 Task: Compute the singular value decomposition (SVD) of a data matrix.
Action: Mouse moved to (137, 61)
Screenshot: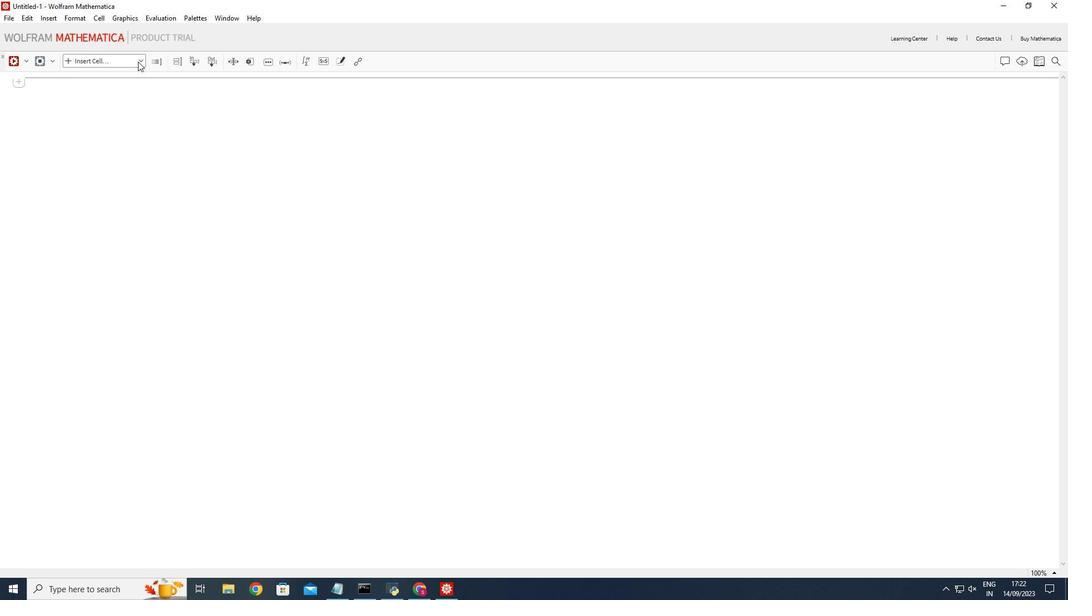
Action: Mouse pressed left at (137, 61)
Screenshot: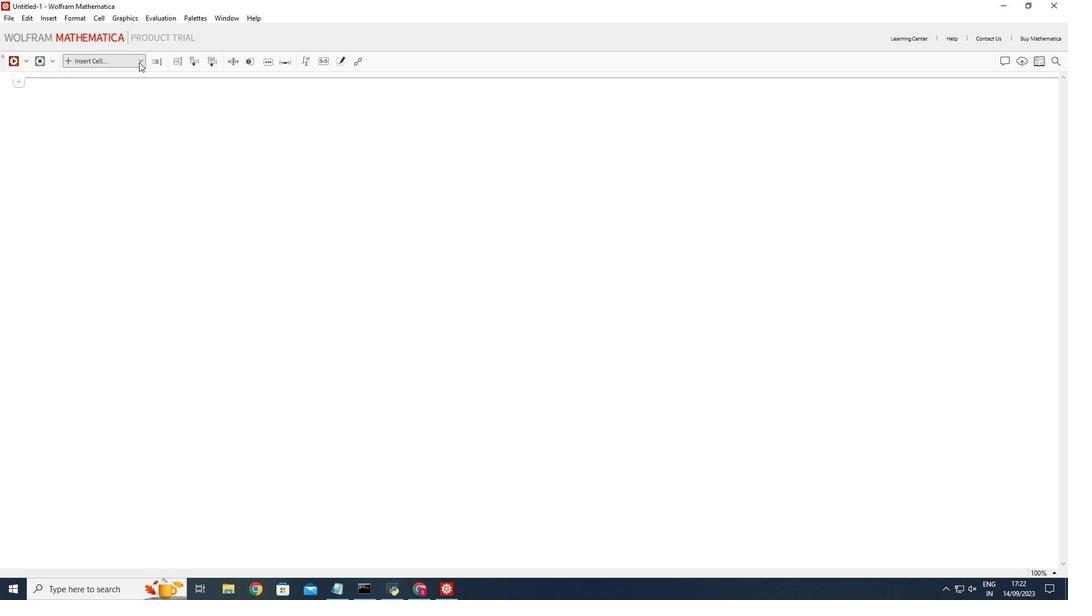 
Action: Mouse moved to (98, 82)
Screenshot: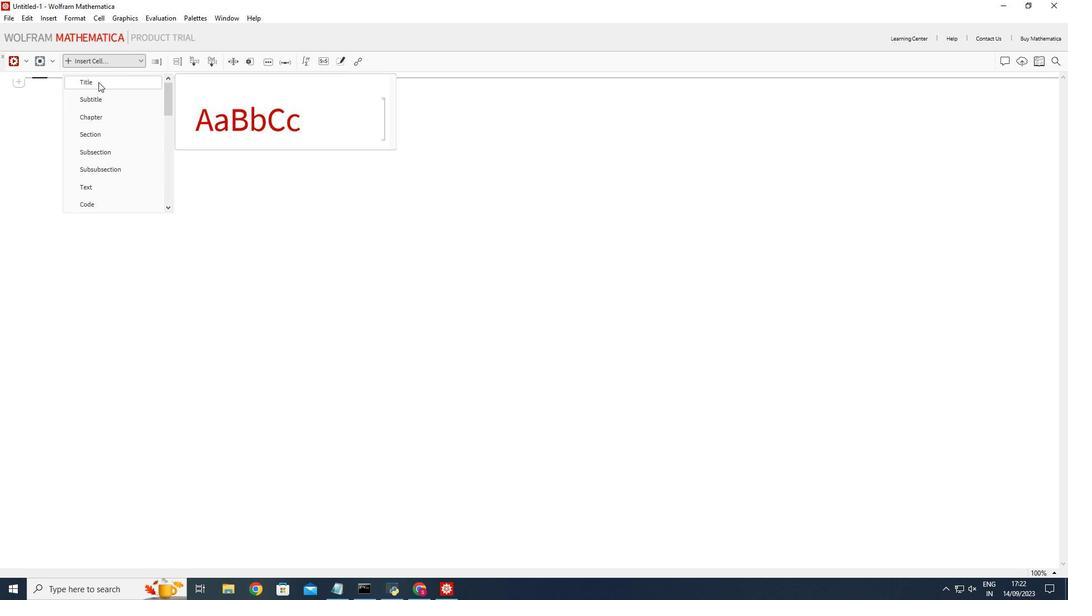 
Action: Mouse pressed left at (98, 82)
Screenshot: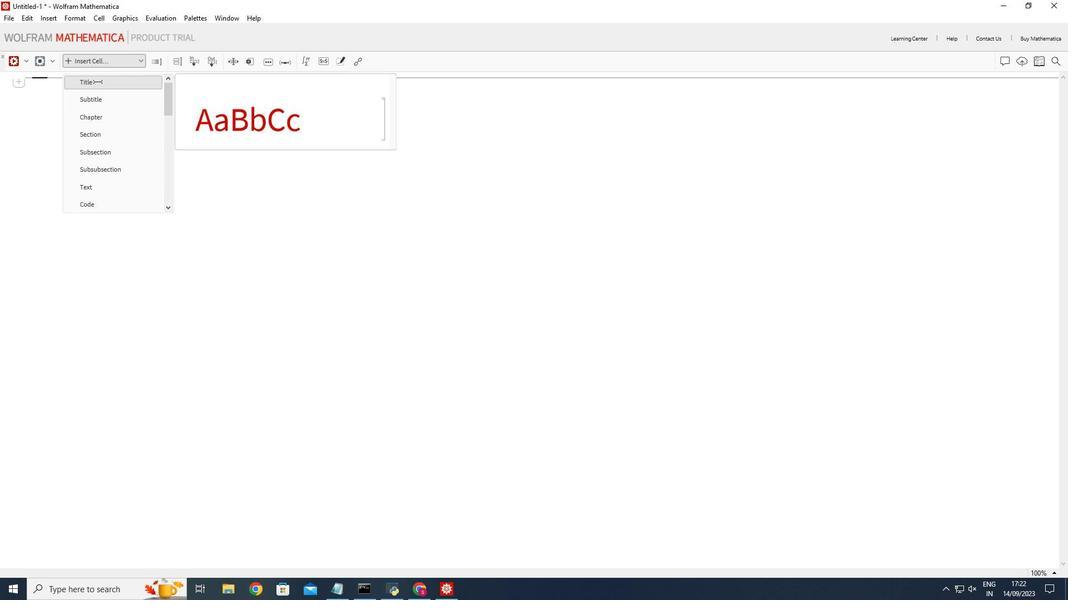
Action: Mouse moved to (91, 107)
Screenshot: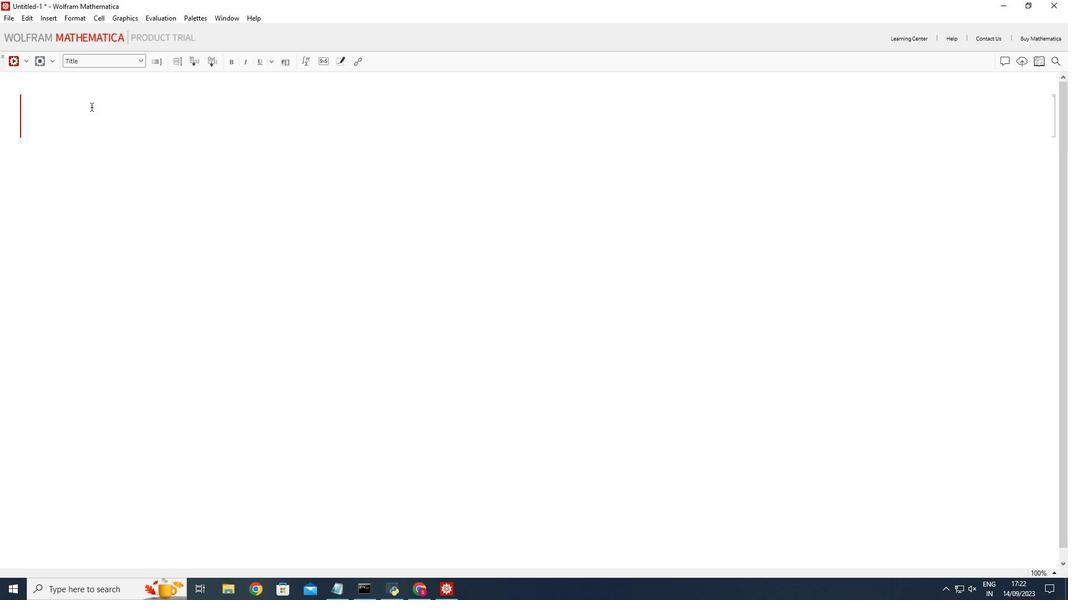 
Action: Mouse pressed left at (91, 107)
Screenshot: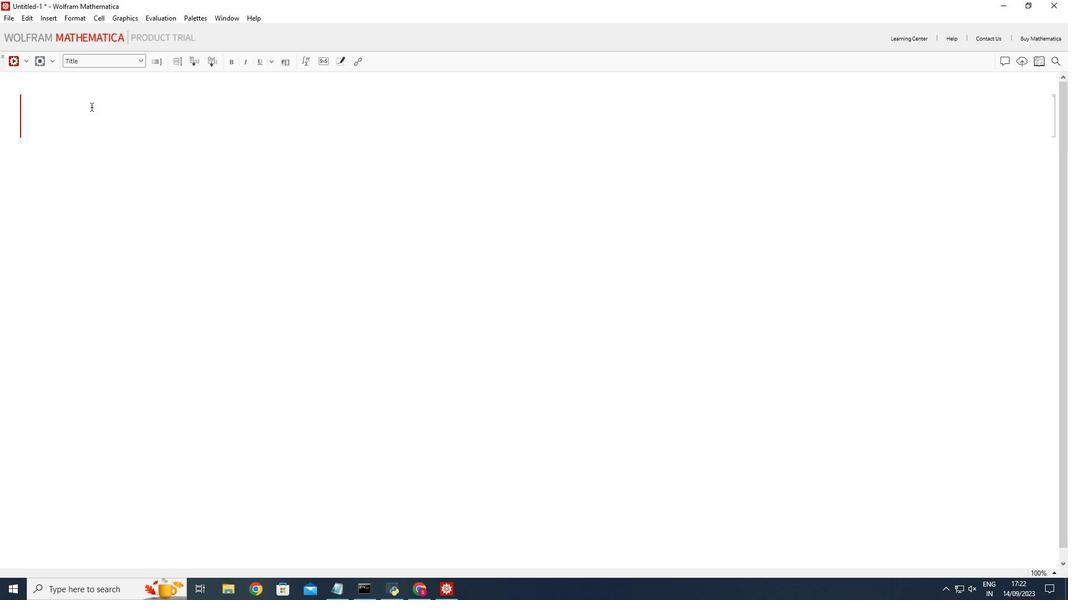 
Action: Mouse moved to (238, 280)
Screenshot: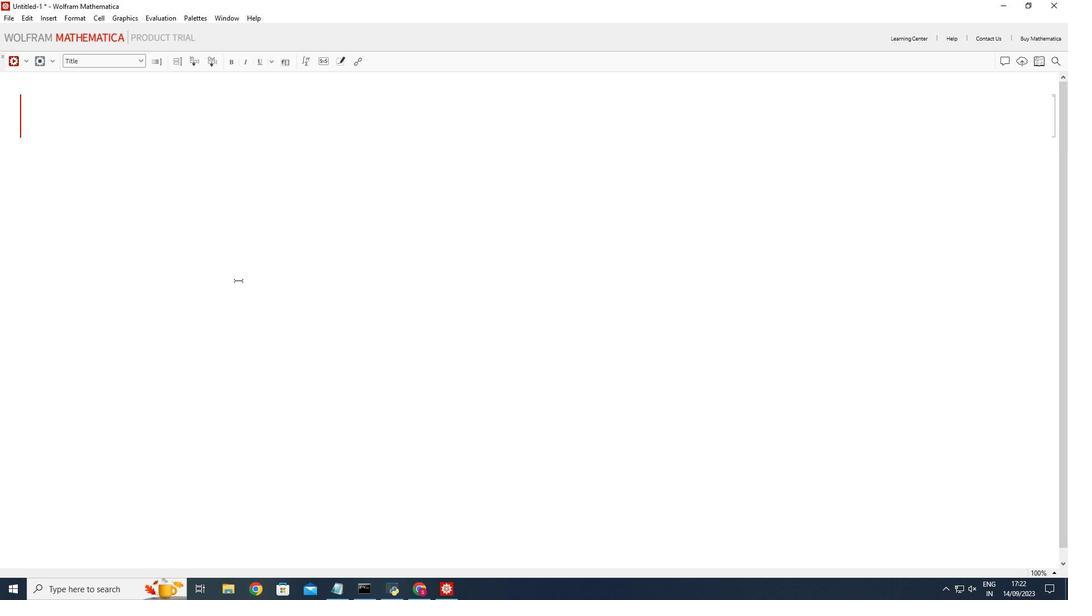 
Action: Key pressed <Key.shift_r>Singular<Key.space>value<Key.space>decomposition<Key.space><Key.shift_r>(<Key.shift_r>SVD<Key.shift_r>)<Key.space>of<Key.space>a<Key.space>data<Key.space>matrix
Screenshot: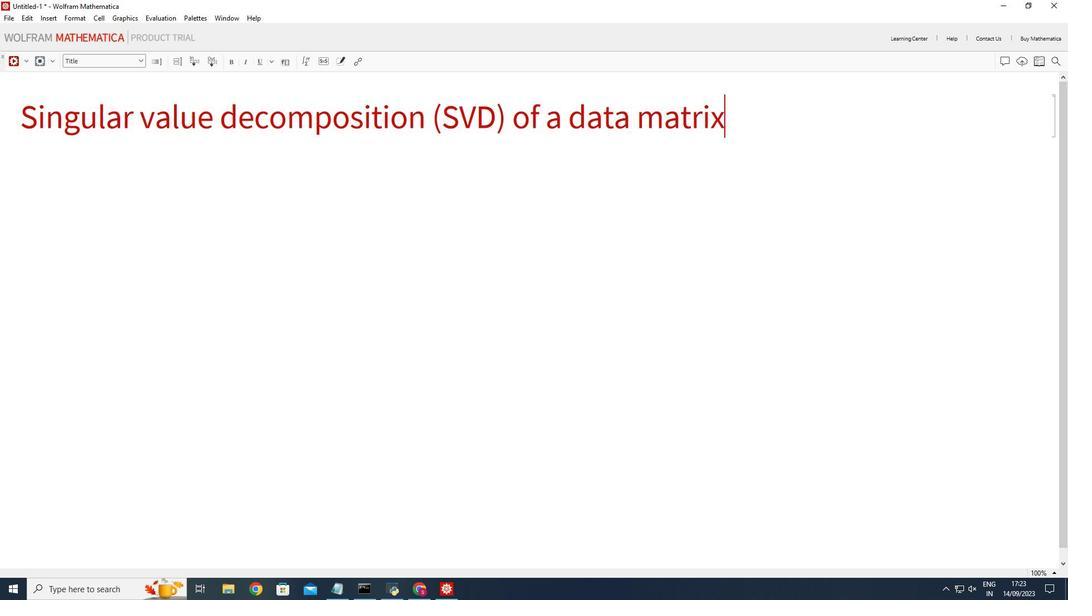 
Action: Mouse moved to (117, 240)
Screenshot: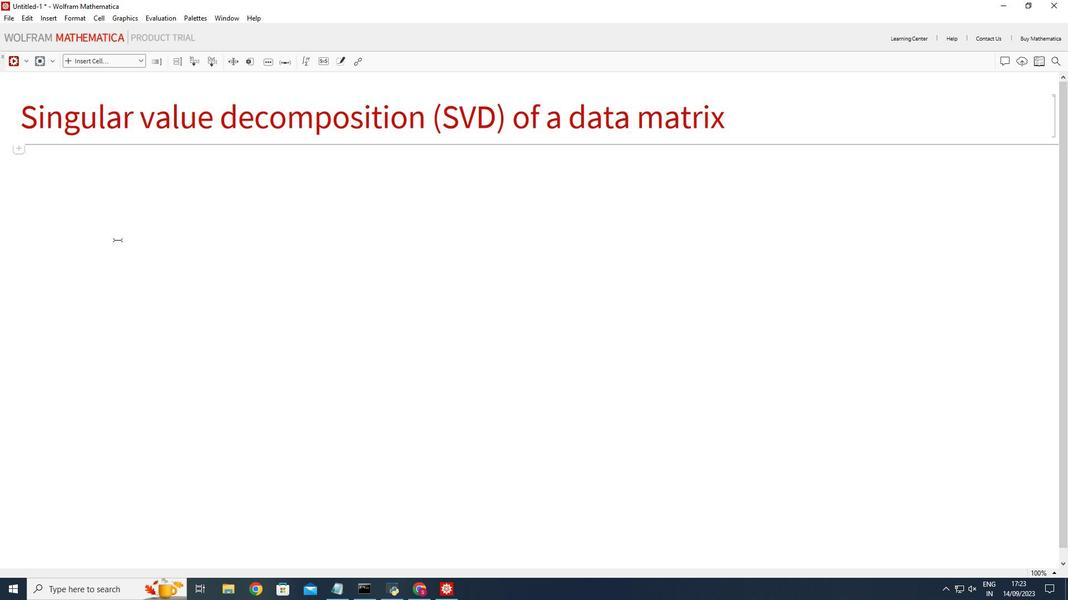 
Action: Mouse pressed left at (117, 240)
Screenshot: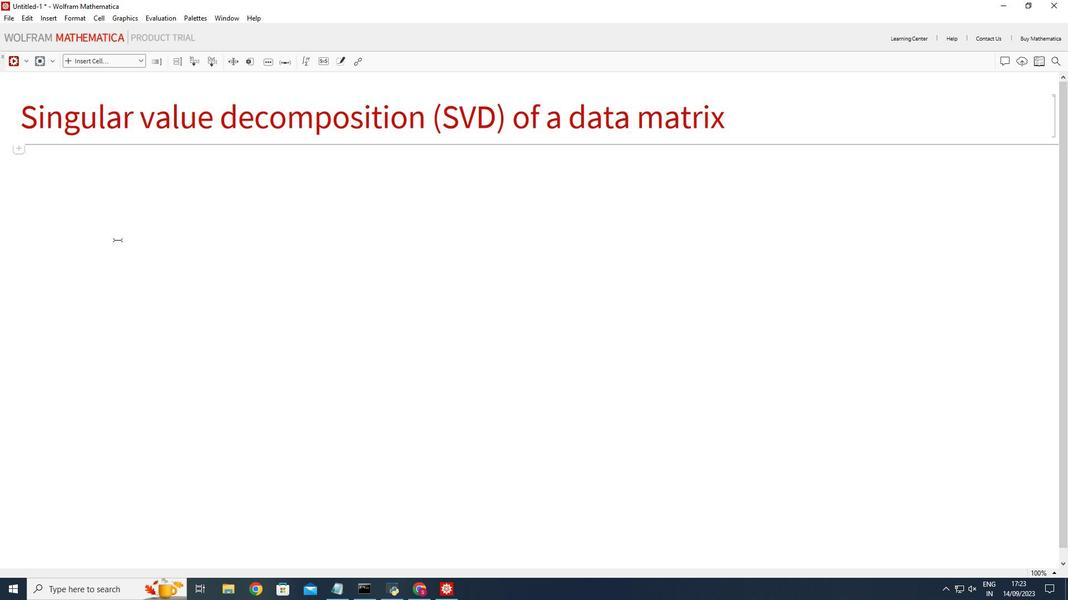 
Action: Mouse moved to (142, 63)
Screenshot: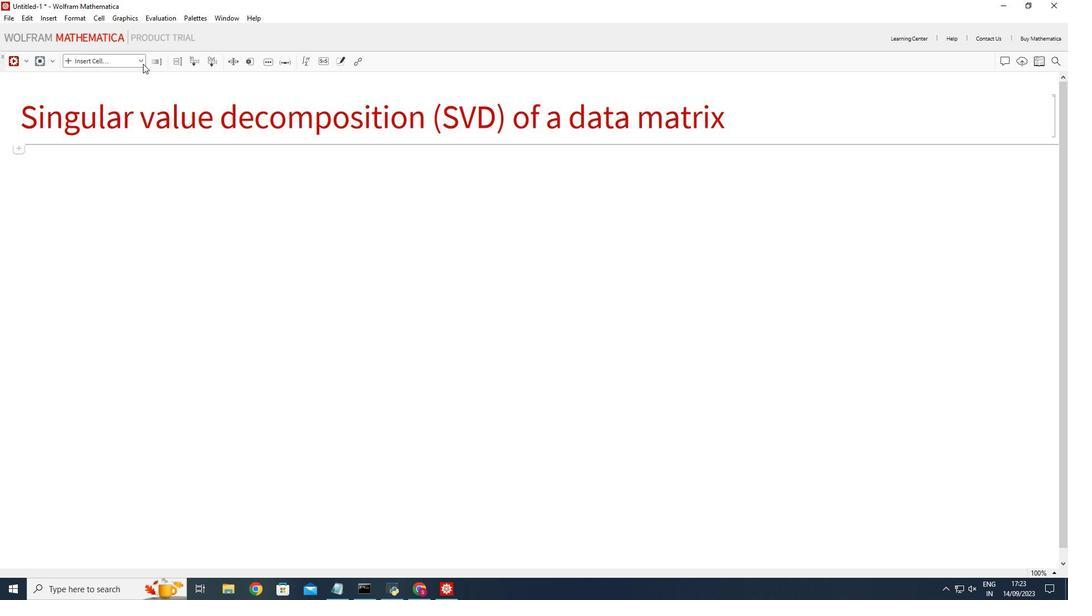 
Action: Mouse pressed left at (142, 63)
Screenshot: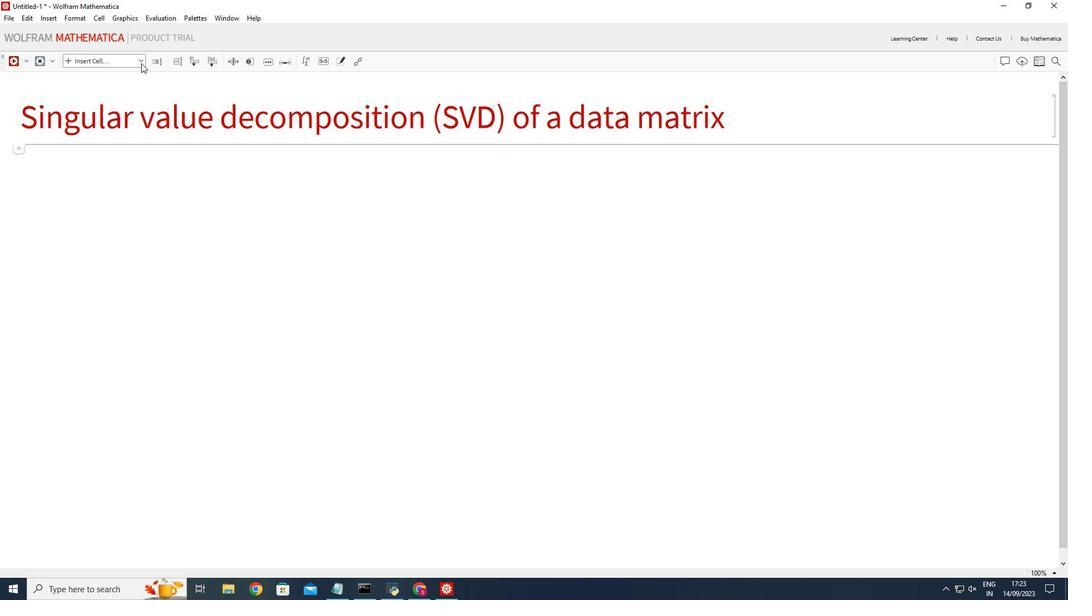 
Action: Mouse moved to (97, 206)
Screenshot: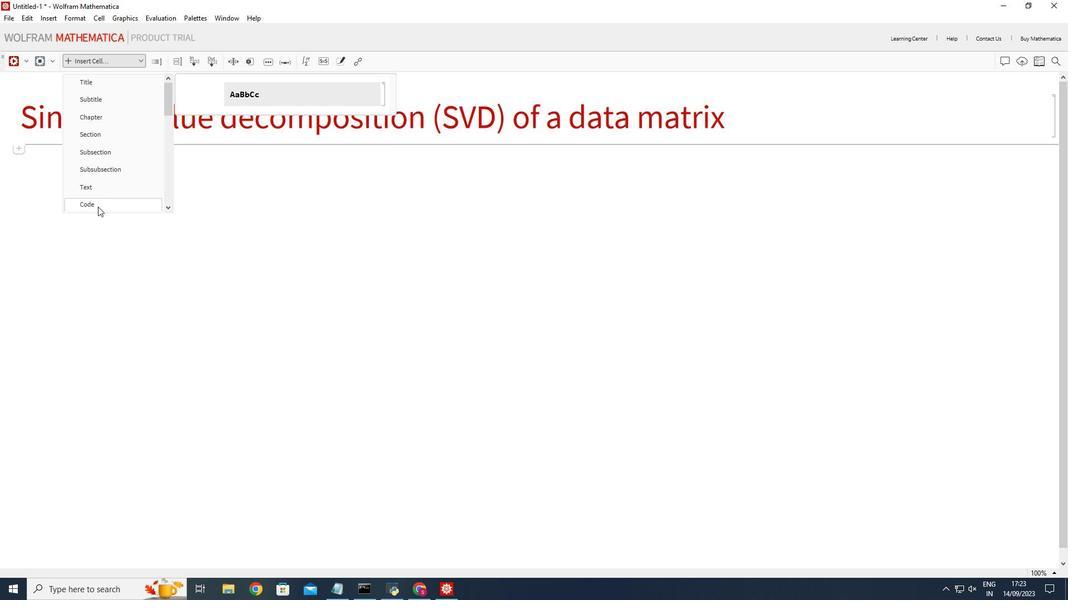 
Action: Mouse pressed left at (97, 206)
Screenshot: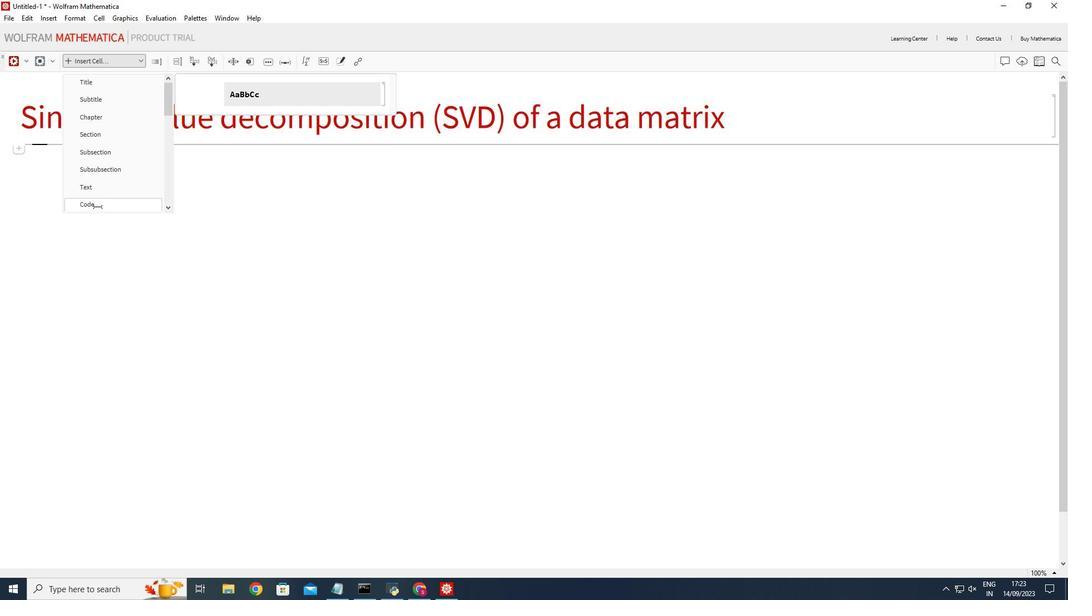 
Action: Mouse moved to (92, 163)
Screenshot: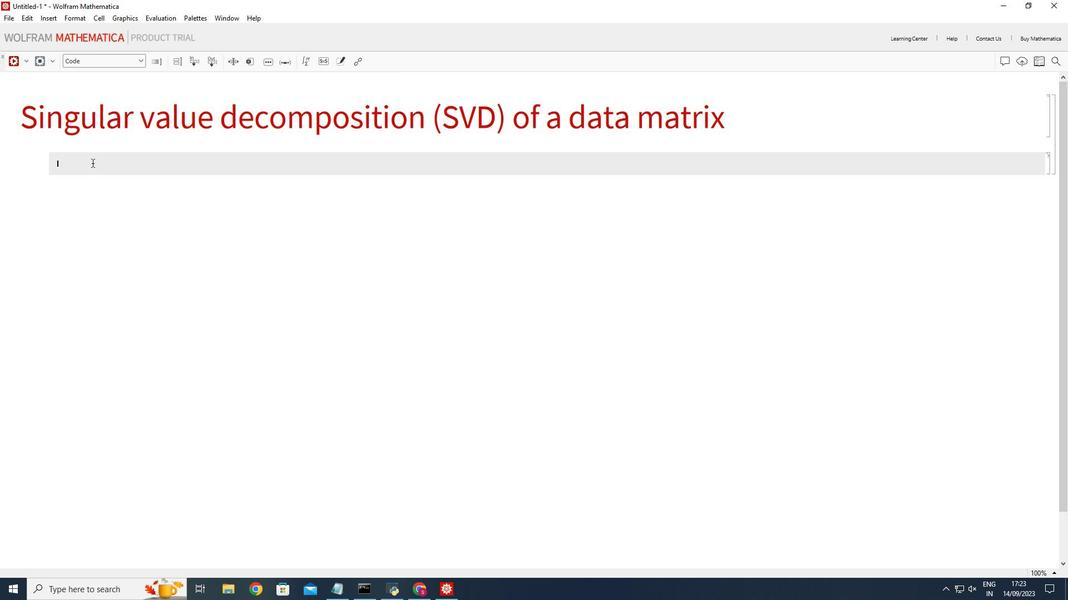 
Action: Mouse pressed left at (92, 163)
Screenshot: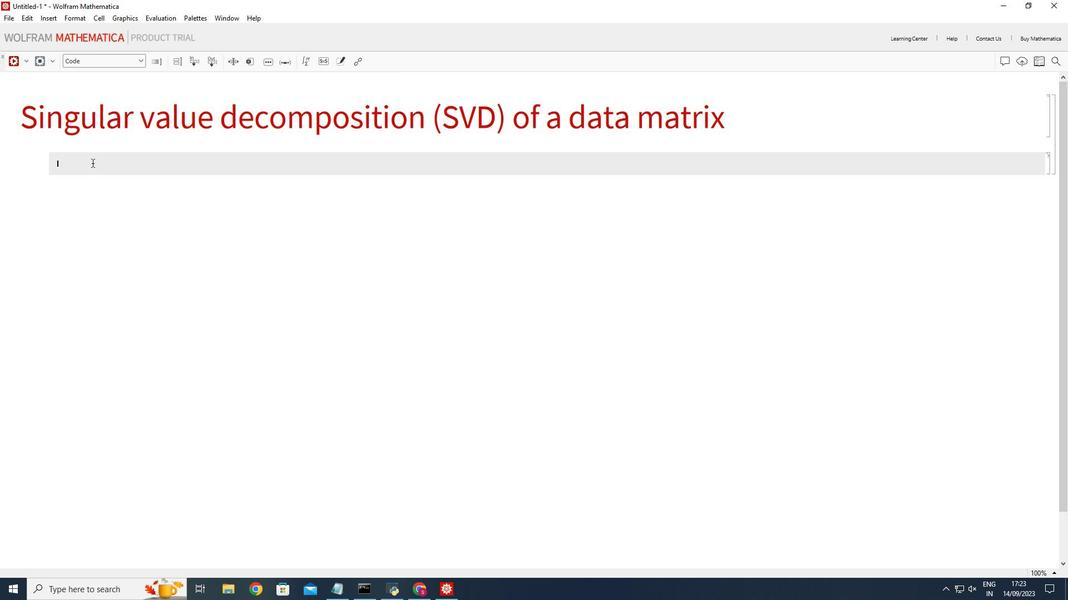 
Action: Mouse moved to (178, 249)
Screenshot: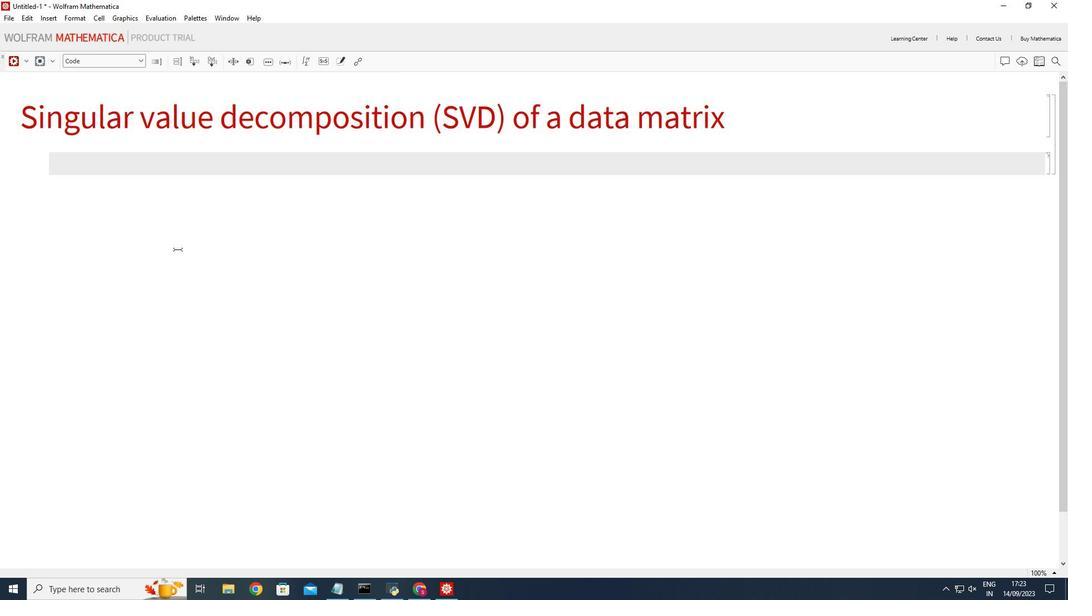 
Action: Key pressed <Key.shift_r>(<Key.shift_r>*<Key.space>
Screenshot: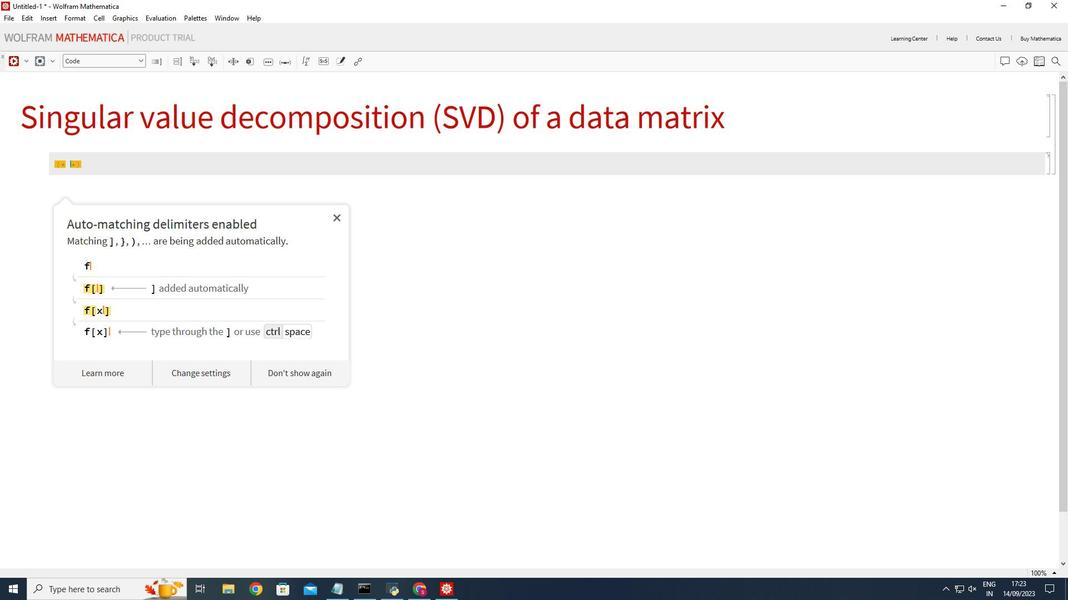 
Action: Mouse moved to (333, 219)
Screenshot: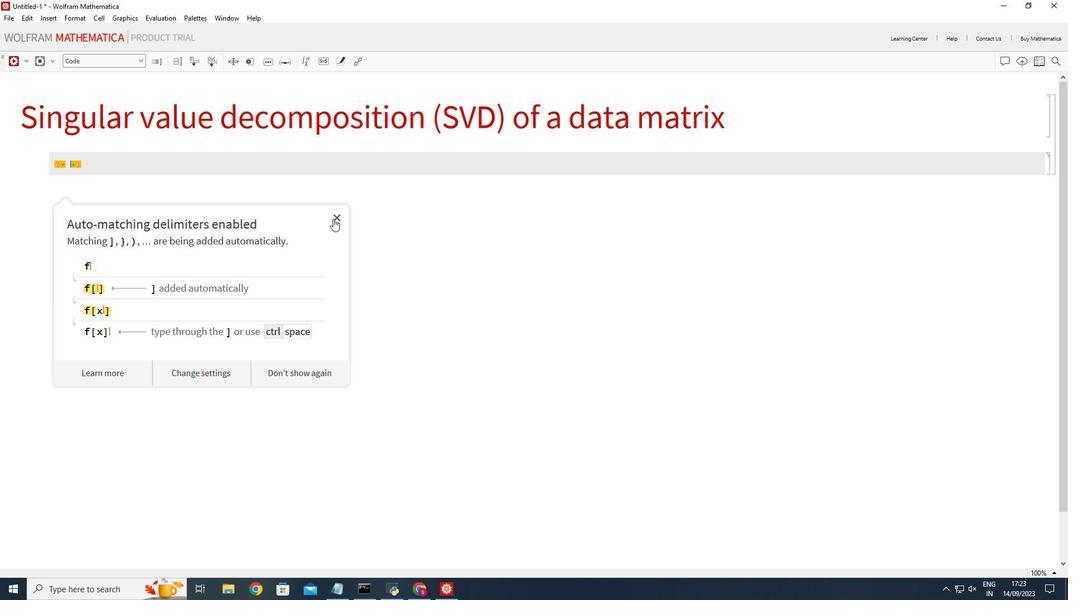 
Action: Mouse pressed left at (333, 219)
Screenshot: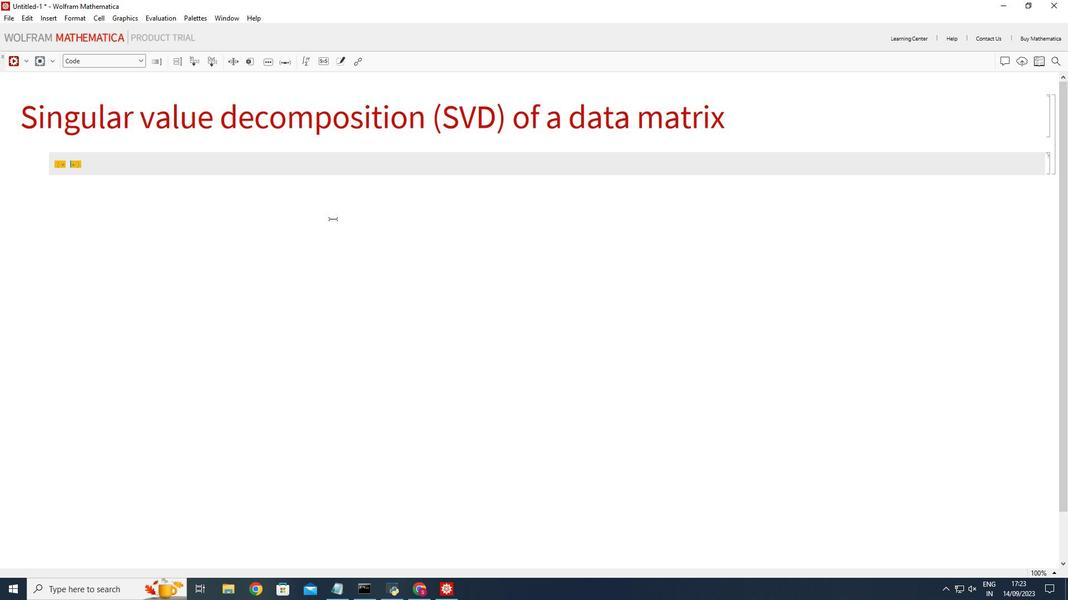 
Action: Mouse moved to (67, 164)
Screenshot: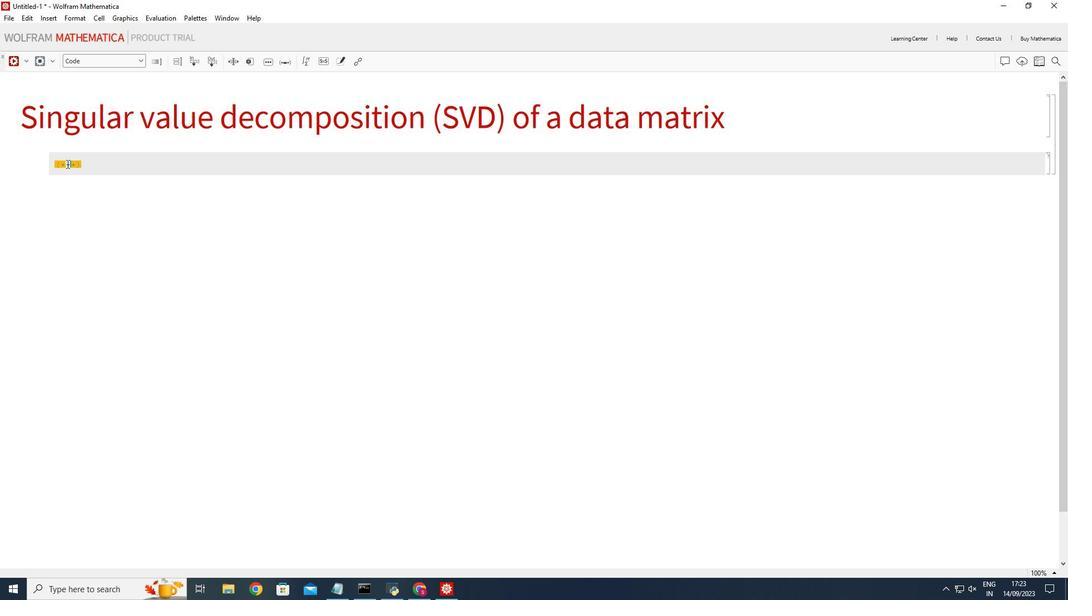 
Action: Mouse pressed left at (67, 164)
Screenshot: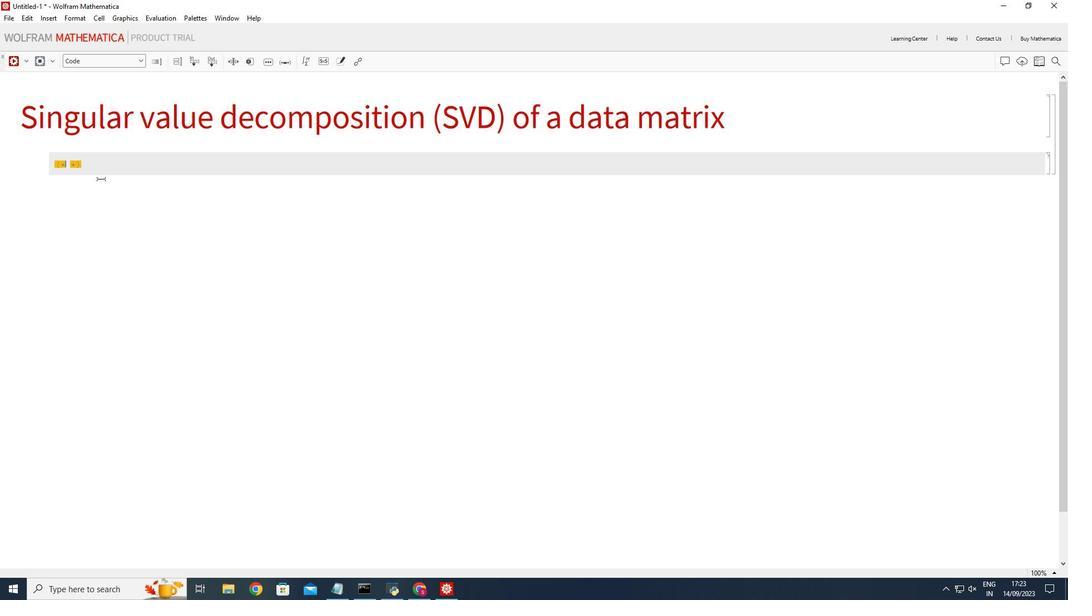 
Action: Mouse moved to (159, 193)
Screenshot: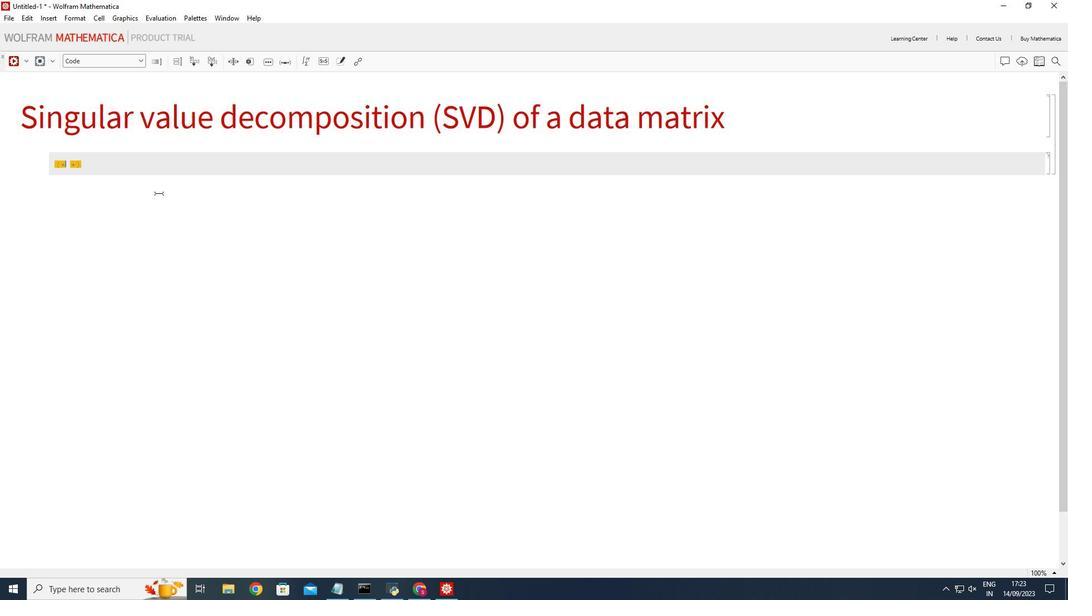 
Action: Key pressed <Key.space><Key.shift_r>Define<Key.space>your<Key.space>data<Key.space>matrix
Screenshot: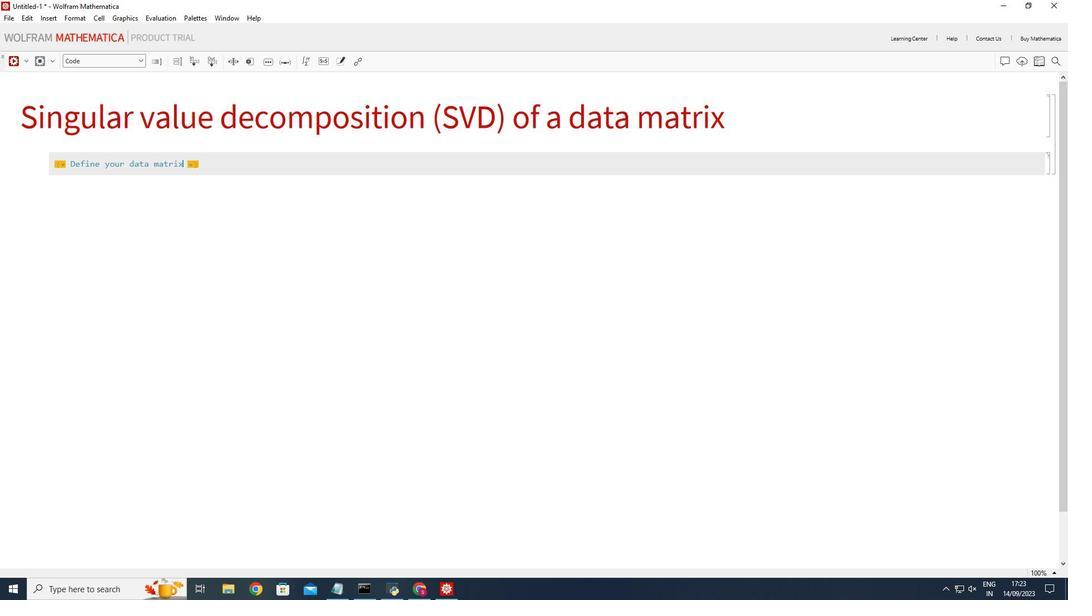 
Action: Mouse moved to (215, 169)
Screenshot: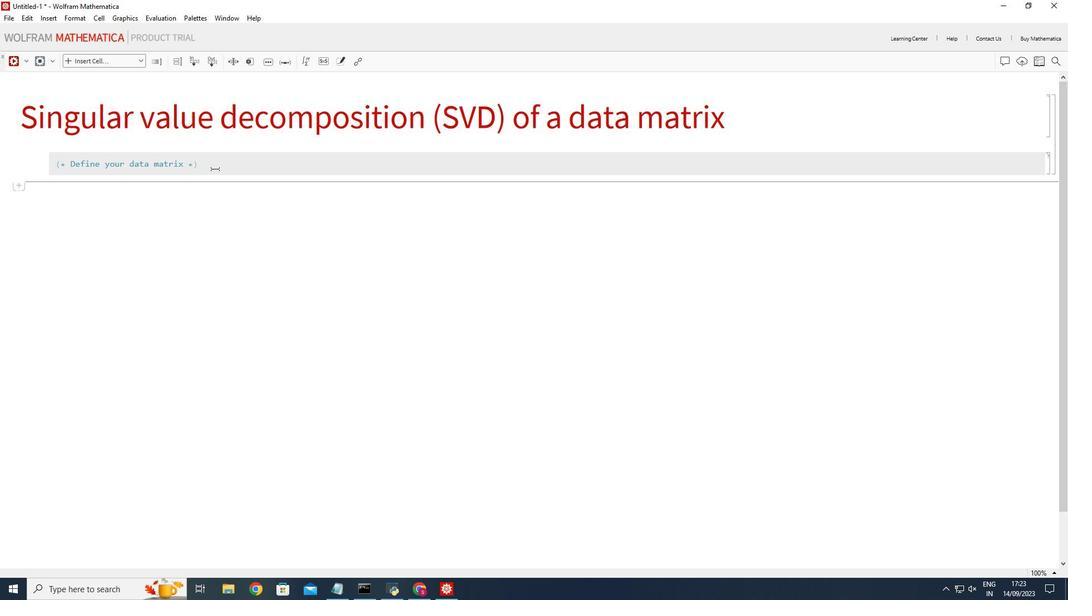 
Action: Mouse pressed left at (215, 169)
Screenshot: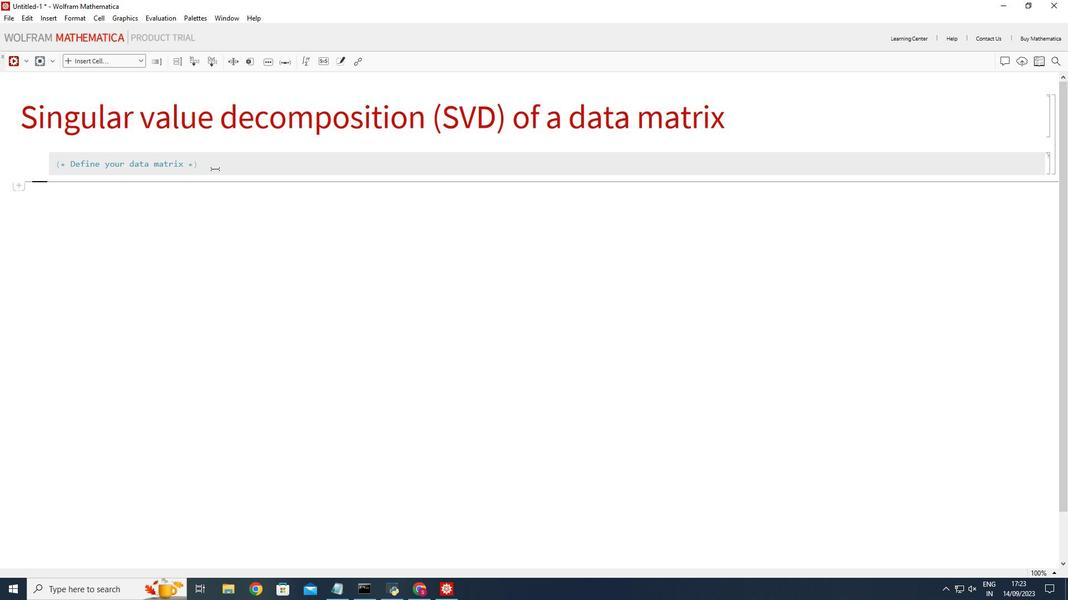
Action: Mouse moved to (214, 164)
Screenshot: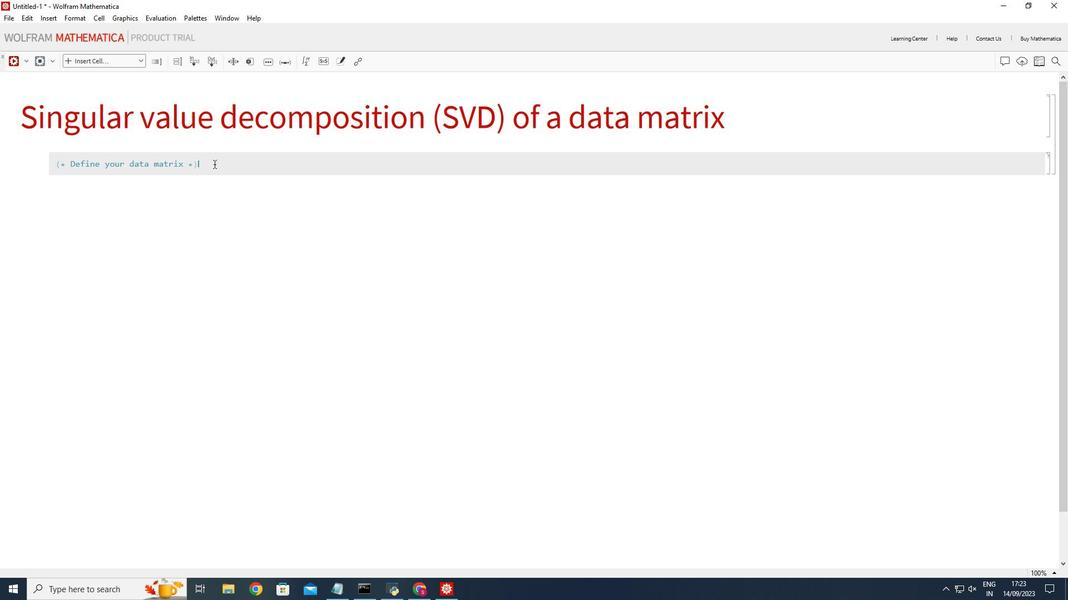 
Action: Mouse pressed left at (214, 164)
Screenshot: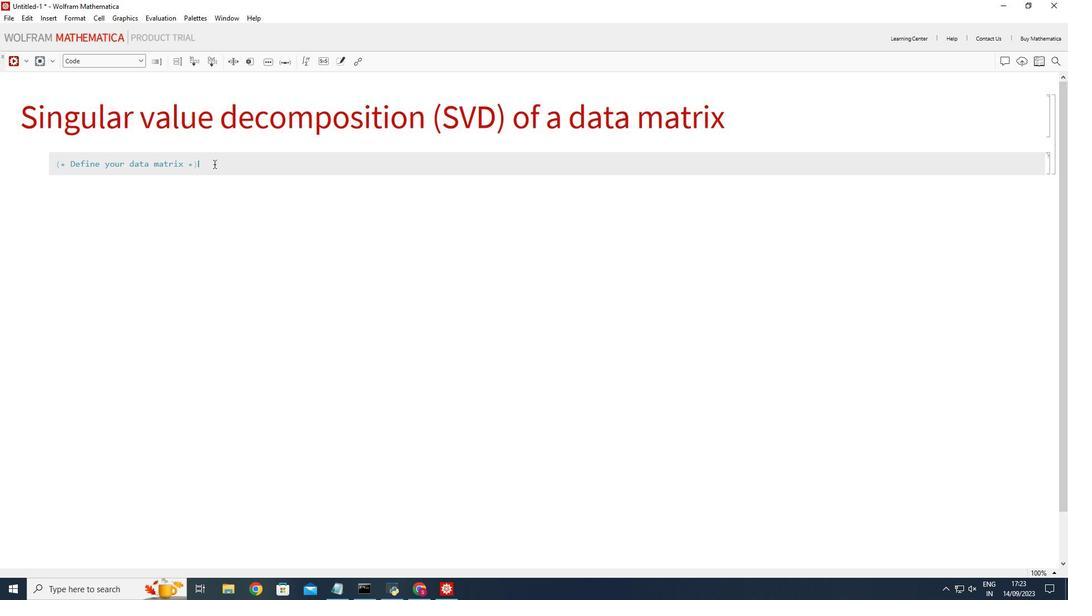 
Action: Key pressed <Key.enter>data<Key.shift_r>Matrix<Key.space>=<Key.space><Key.shift_r>{{1,2,3<Key.right>,<Key.space><Key.shift_r>{4,5,6<Key.right>,<Key.shift_r>{7,8,9<Key.right><Key.right>;<Key.enter><Key.enter><Key.shift_r>(*<Key.shift_r>Compute<Key.space>the<Key.space><Key.shift_r>SVD<Key.right><Key.right><Key.enter><Key.shift_r><Key.shift_r>{<Key.shift_r>U,<Key.shift_r>S,<Key.shift_r>V<Key.right><Key.space>=<Key.space><Key.shift_r>Singular<Key.shift_r>Value<Key.shift_r>Decomposition[data<Key.shift_r>Matrix<Key.right>;<Key.enter><Key.enter><Key.shift_r>(*<Key.space><Key.shift_r>U<Key.space>is<Key.space>the<Key.space>left<Key.space>singular<Key.space>vectors,<Key.space><Key.shift_r>S<Key.space>is<Key.space>the<Key.space>diagonal<Key.space>matrix<Key.space>of<Key.space>singular<Key.space>values,<Key.space><Key.shift_r>V<Key.space>is<Key.space>the<Key.space>right<Key.space>singular<Key.space>vectors<Key.right><Key.right><Key.enter><Key.enter><Key.shift_r>(*<Key.space><Key.shift_r>Display<Key.space>the<Key.space>results<Key.space><Key.right><Key.right><Key.enter><Key.shift_r>Matrix<Key.shift_r>Form[u<Key.backspace><Key.shift_r>U<Key.right><Key.enter><Key.shift_r>Matrix<Key.shift_r>Form[<Key.shift_r>S<Key.right><Key.enter><Key.shift_r>Matrix<Key.shift_r>Form[<Key.shift_r>V<Key.right><Key.enter><Key.shift_r><Key.enter>
Screenshot: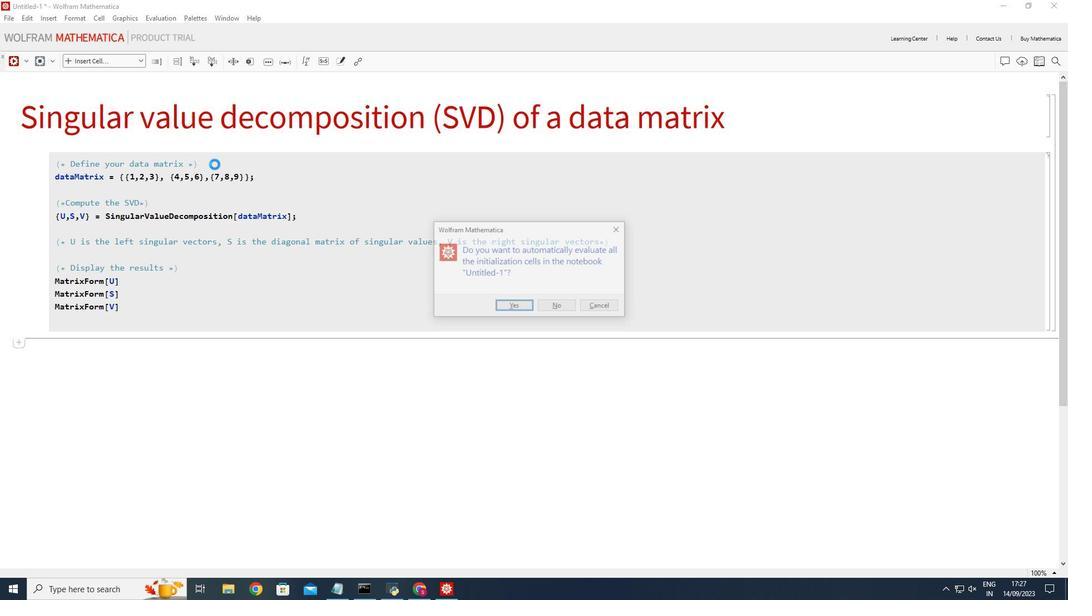 
Action: Mouse moved to (513, 305)
Screenshot: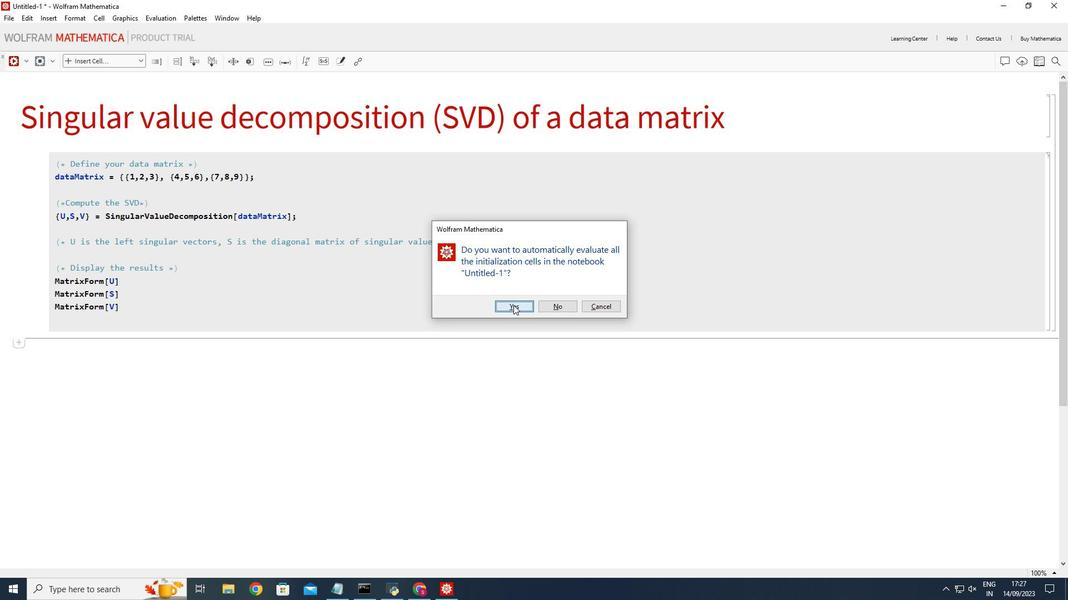 
Action: Mouse pressed left at (513, 305)
Screenshot: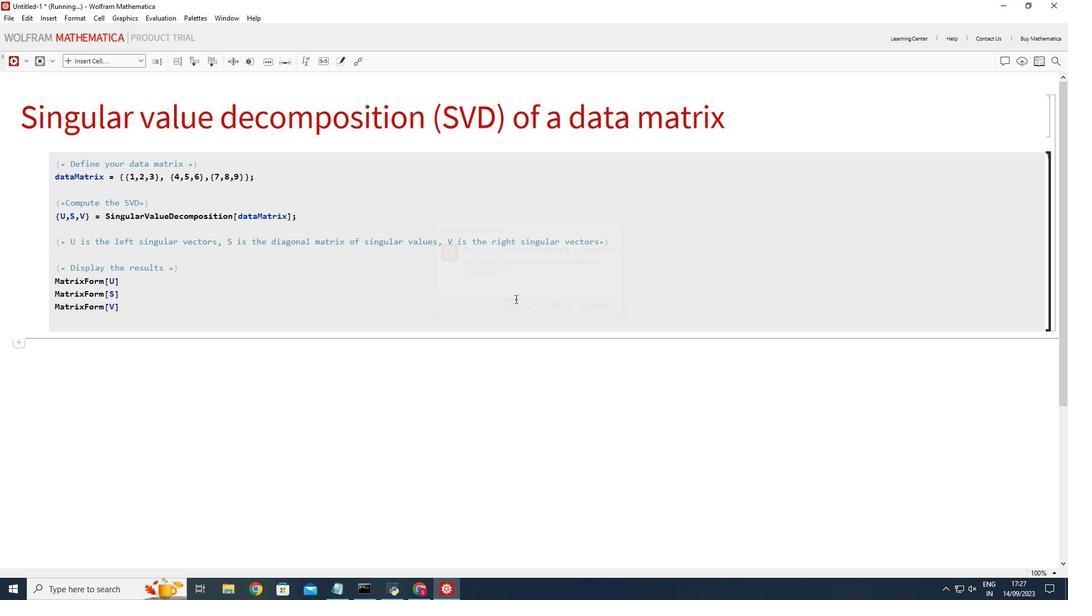 
Action: Mouse moved to (517, 298)
Screenshot: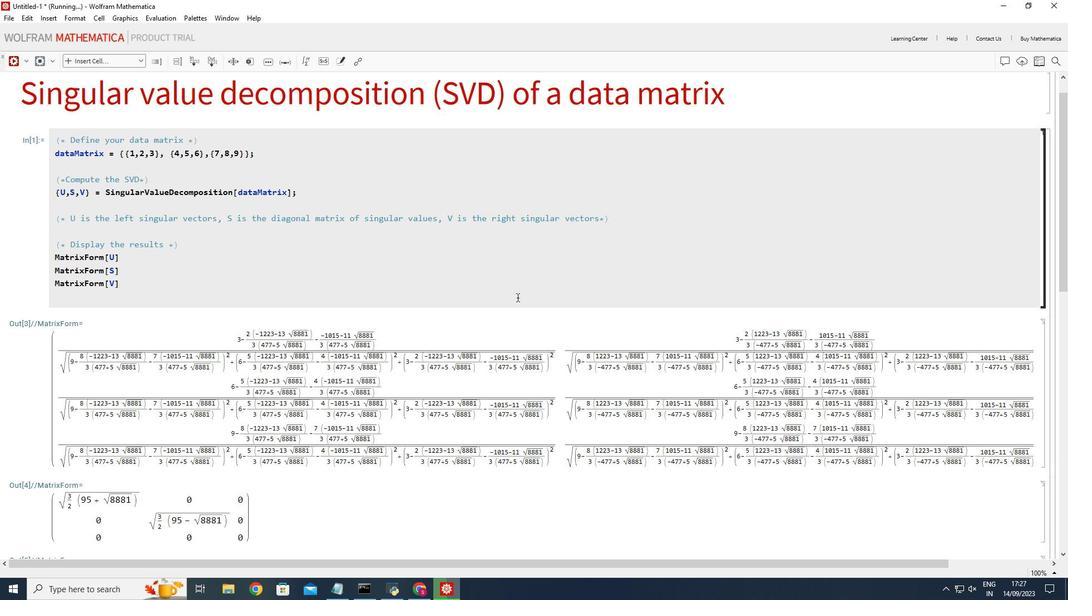 
Action: Mouse scrolled (517, 297) with delta (0, 0)
Screenshot: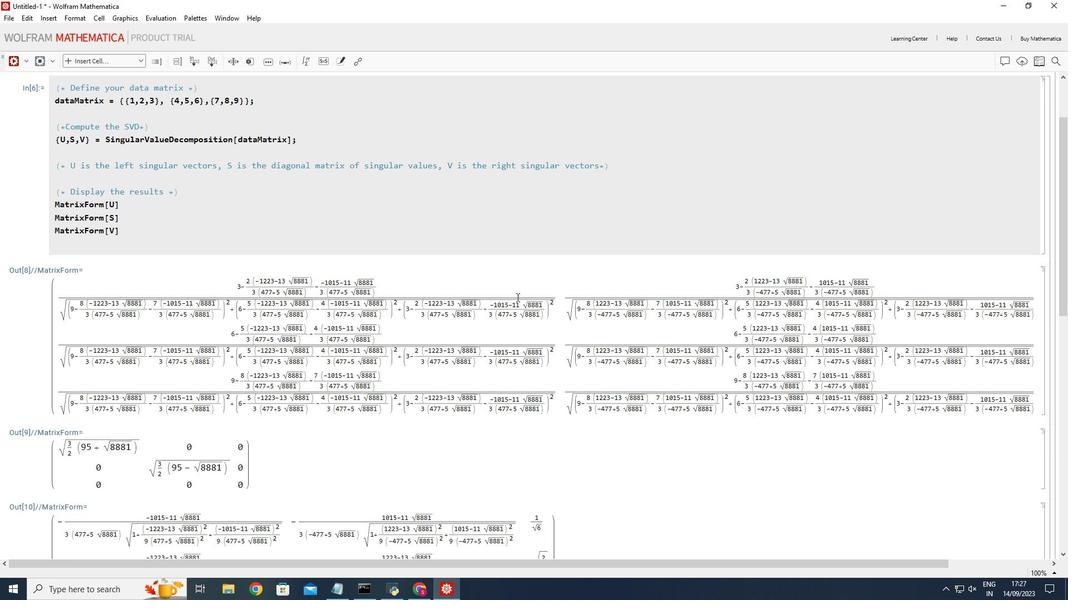
Action: Mouse scrolled (517, 297) with delta (0, 0)
Screenshot: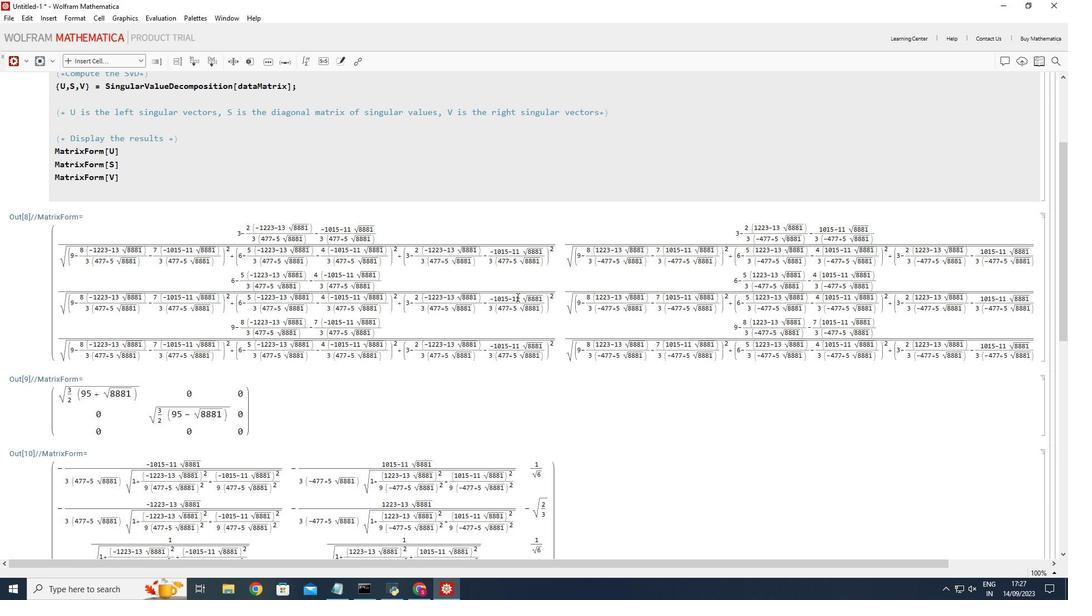 
Action: Mouse scrolled (517, 297) with delta (0, 0)
Screenshot: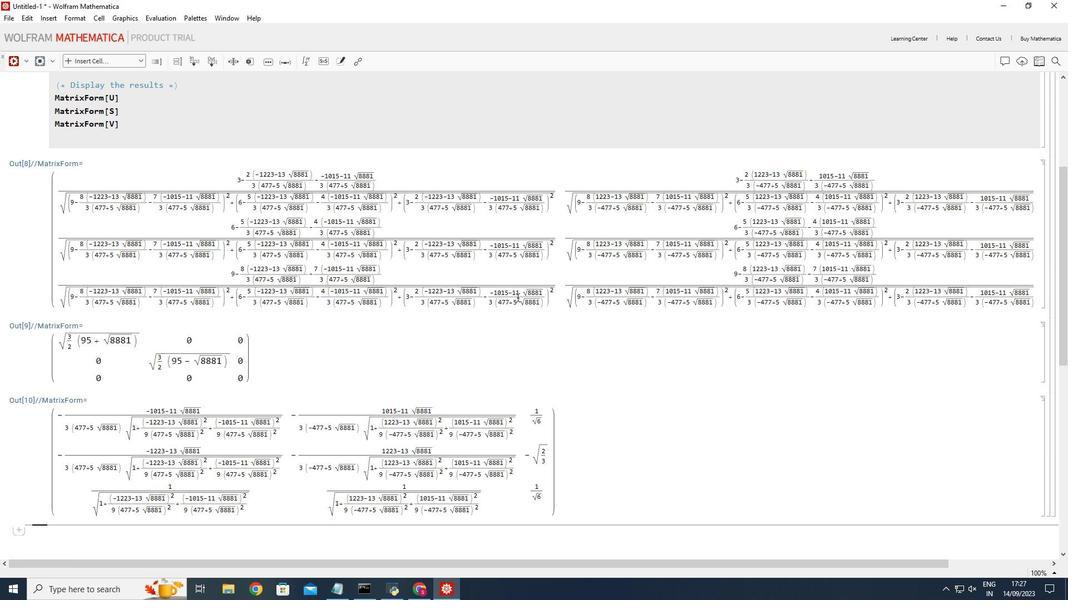 
Action: Mouse scrolled (517, 297) with delta (0, 0)
Screenshot: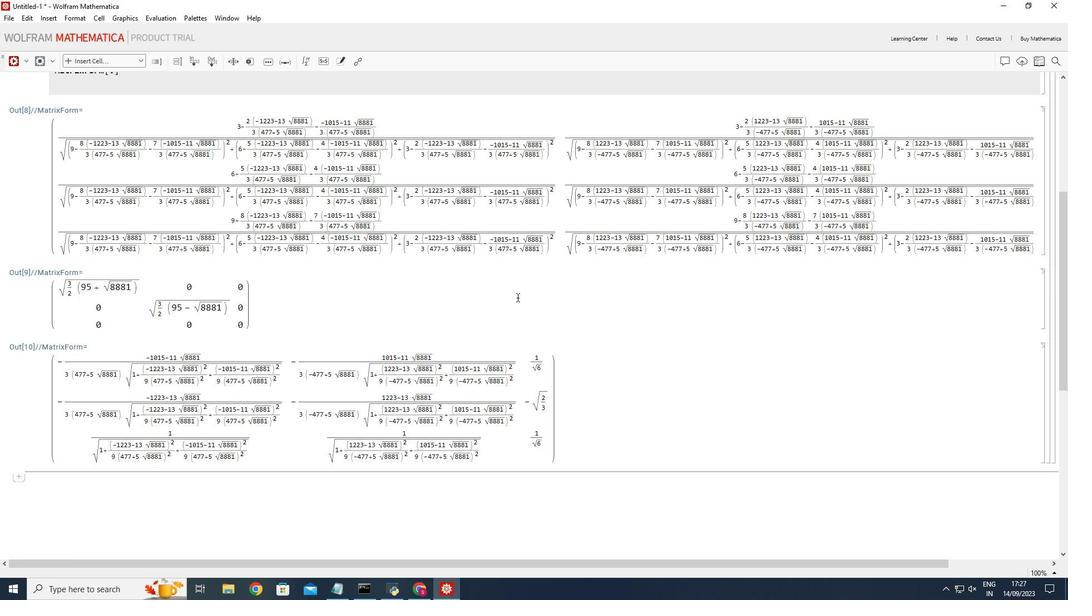 
Action: Mouse moved to (939, 502)
Screenshot: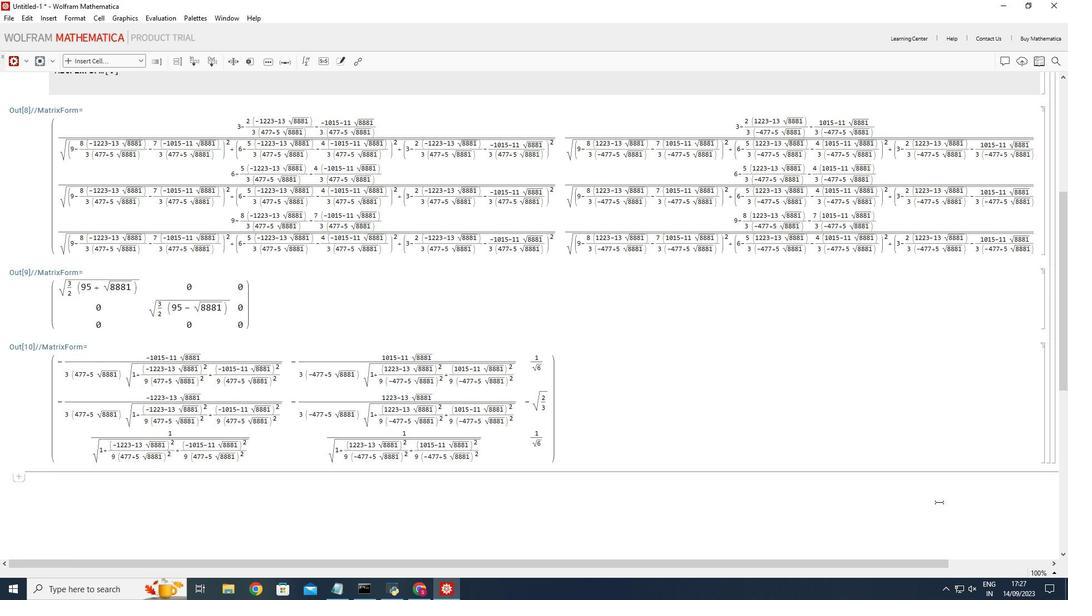 
